 Task: Write the Username "Softage" Under New Employee in Process Payment.
Action: Mouse moved to (120, 19)
Screenshot: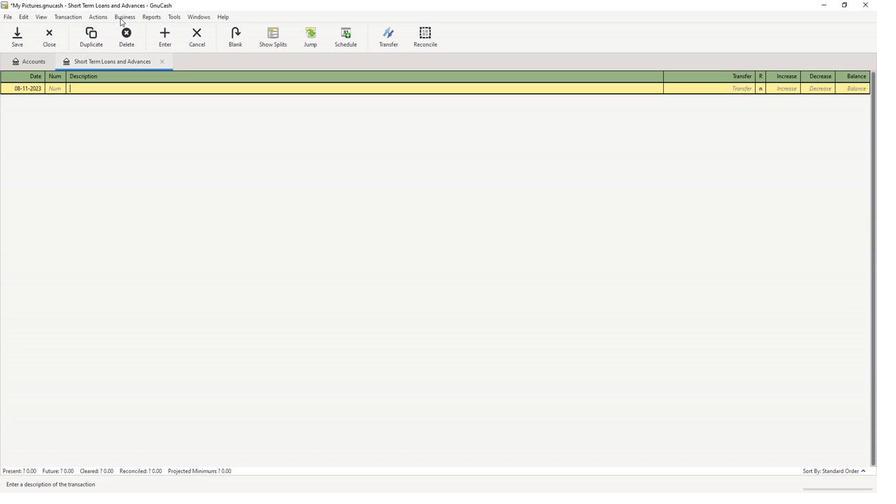 
Action: Mouse pressed left at (120, 19)
Screenshot: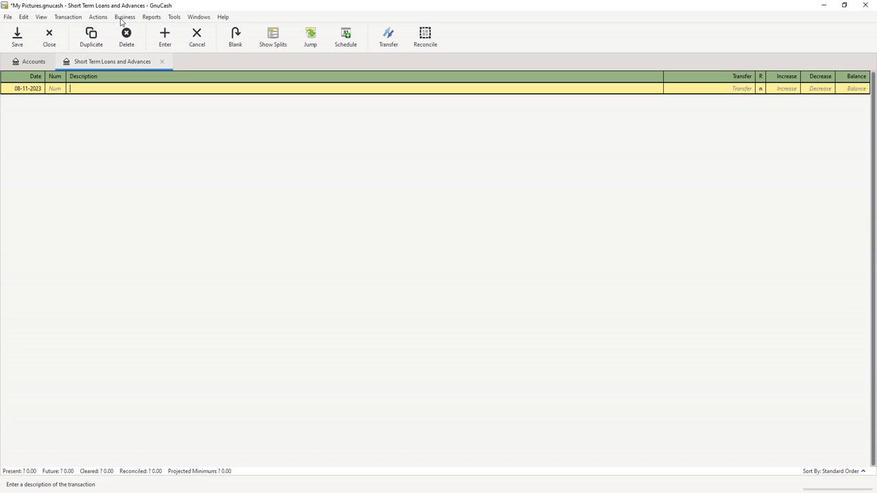
Action: Mouse moved to (132, 28)
Screenshot: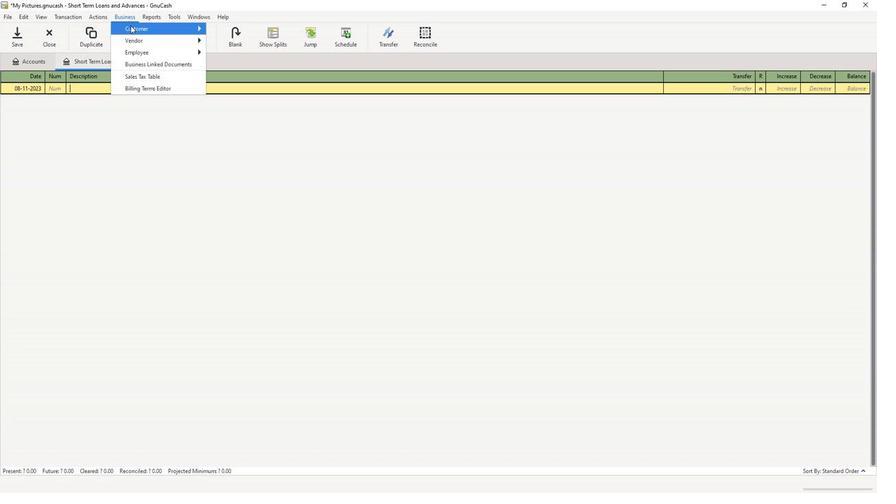 
Action: Mouse pressed left at (132, 28)
Screenshot: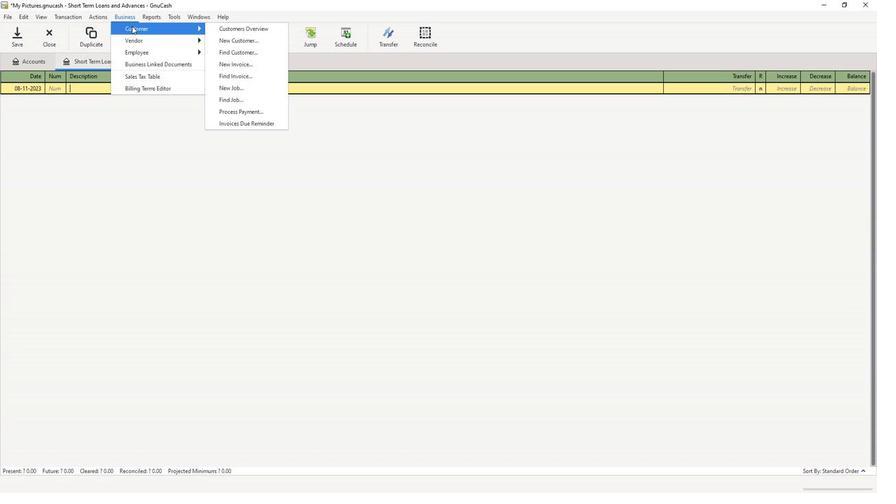 
Action: Mouse moved to (240, 114)
Screenshot: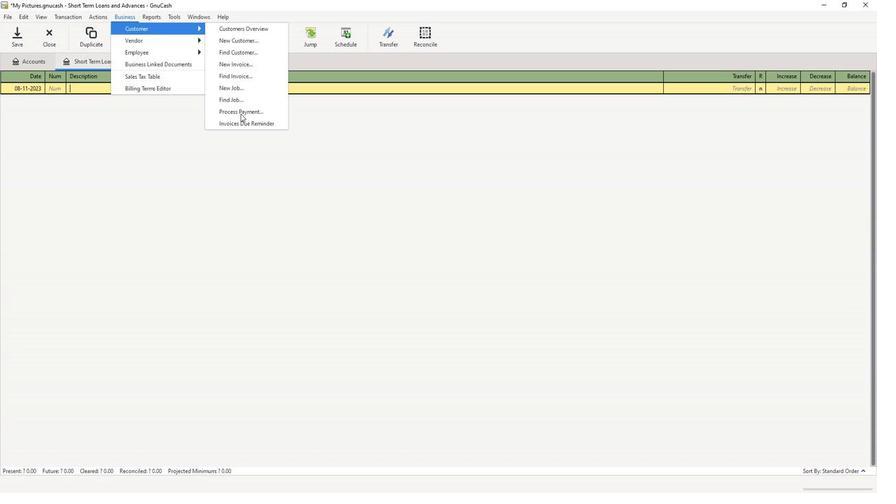 
Action: Mouse pressed left at (240, 114)
Screenshot: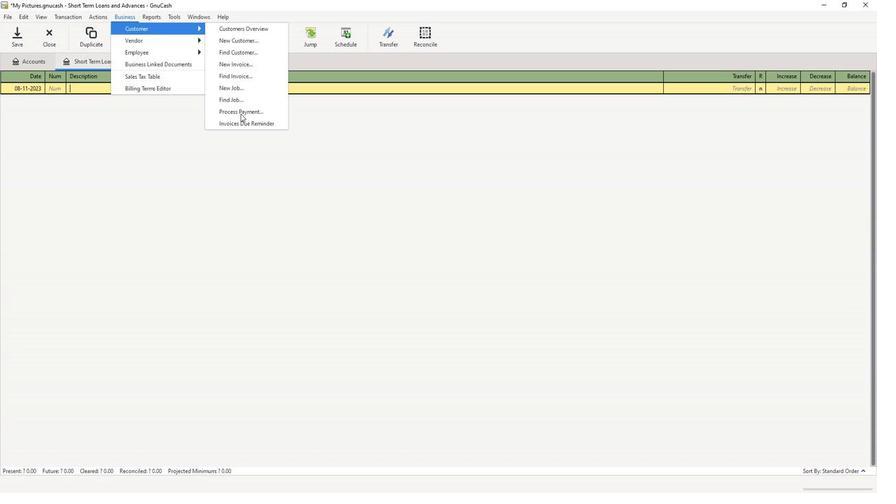 
Action: Mouse moved to (335, 150)
Screenshot: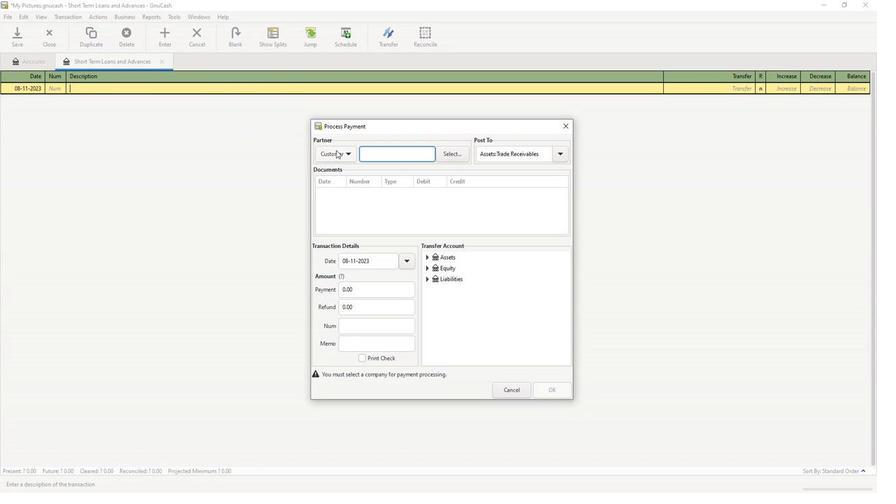 
Action: Mouse pressed left at (335, 150)
Screenshot: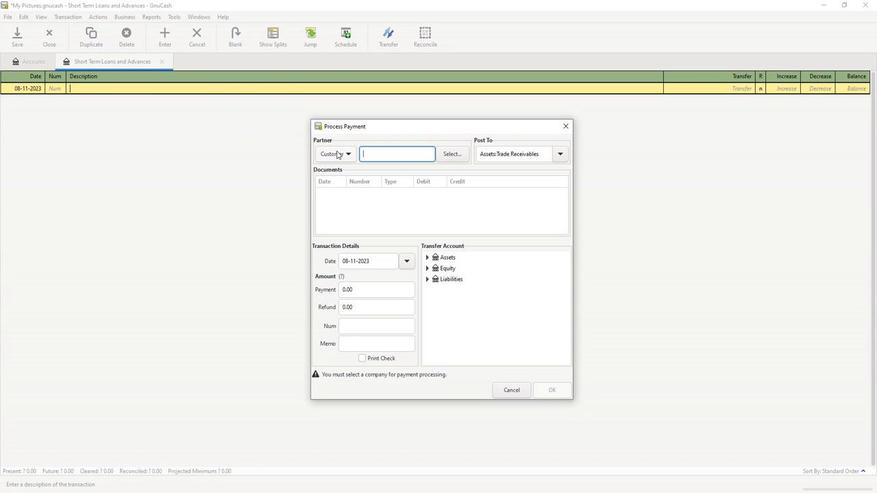 
Action: Mouse moved to (337, 183)
Screenshot: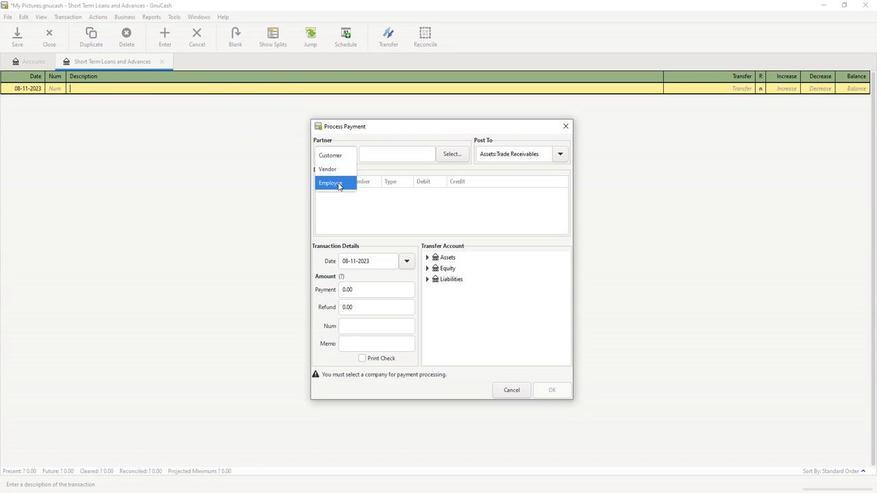 
Action: Mouse pressed left at (337, 183)
Screenshot: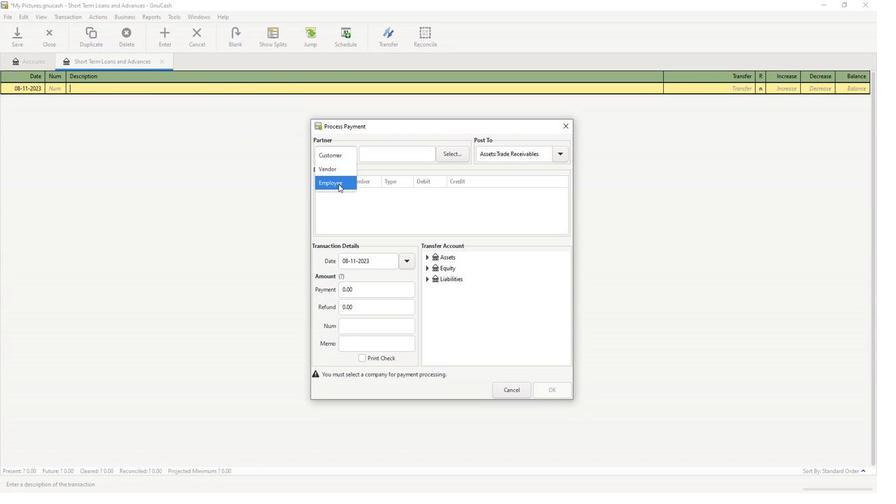 
Action: Mouse moved to (452, 158)
Screenshot: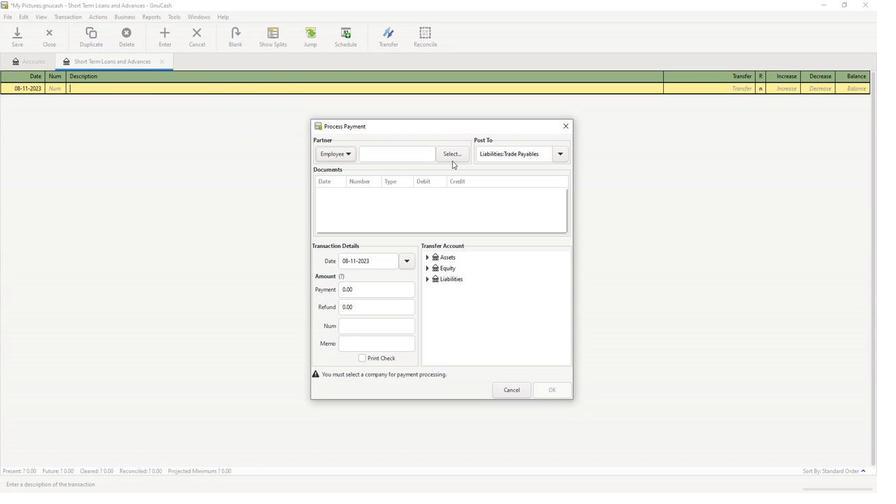 
Action: Mouse pressed left at (452, 158)
Screenshot: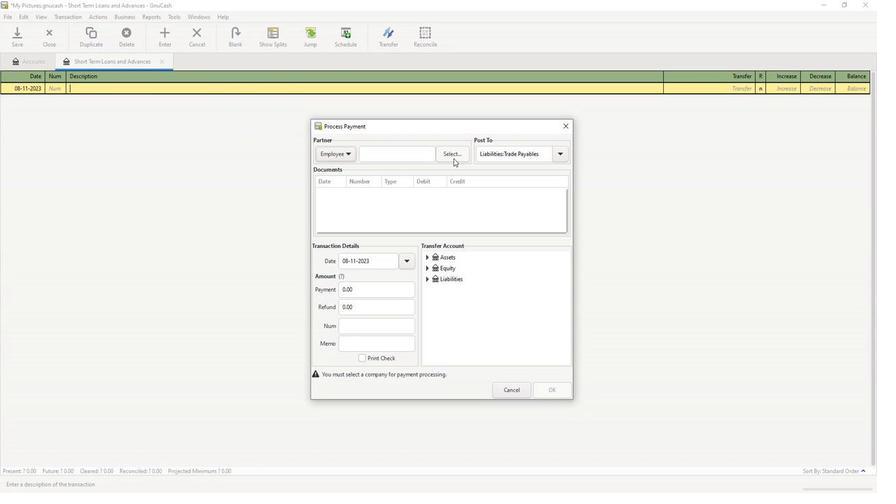 
Action: Mouse moved to (472, 335)
Screenshot: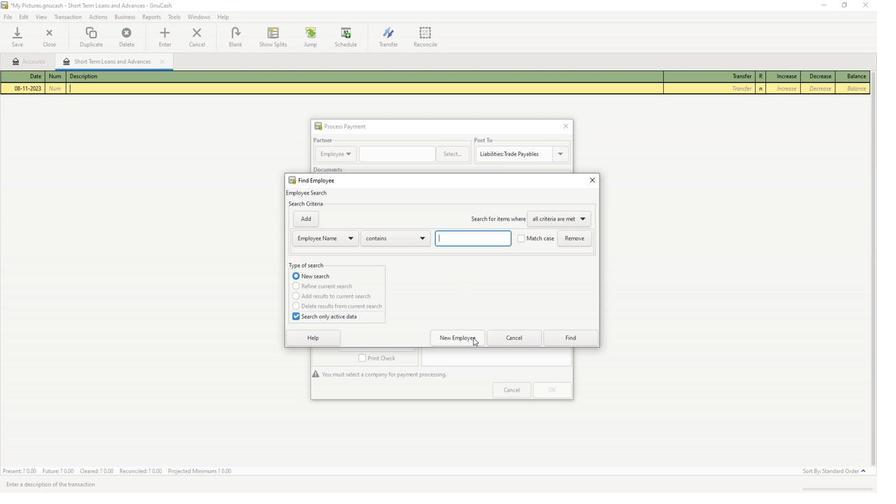 
Action: Mouse pressed left at (472, 335)
Screenshot: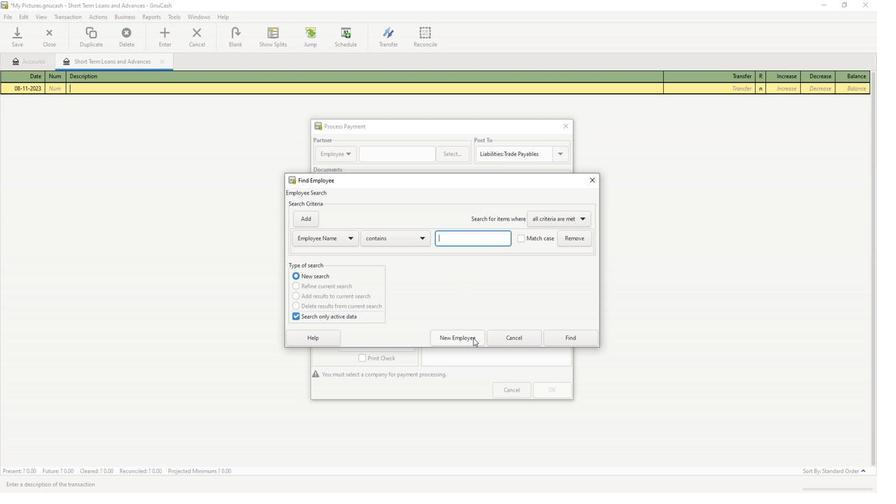 
Action: Mouse moved to (445, 194)
Screenshot: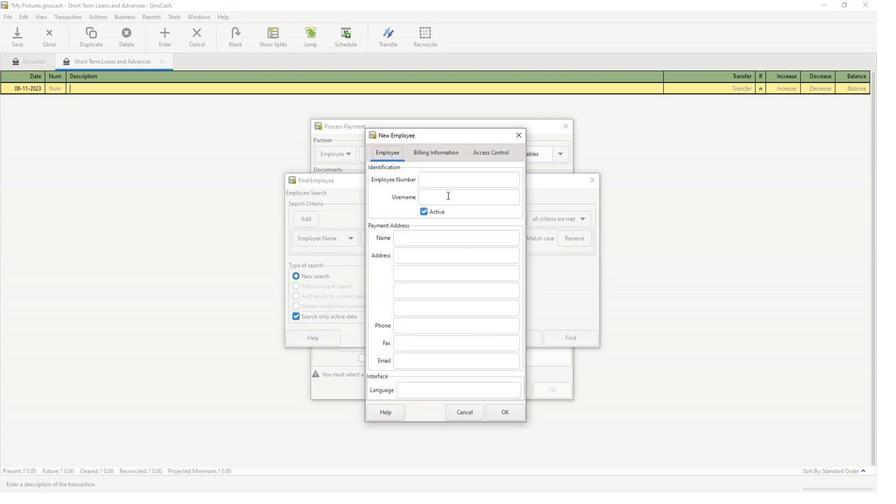 
Action: Mouse pressed left at (445, 194)
Screenshot: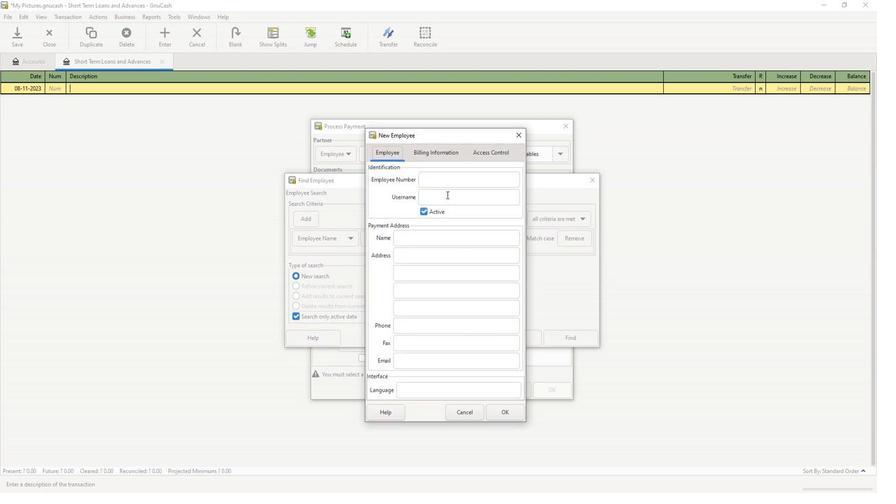 
Action: Mouse moved to (445, 194)
Screenshot: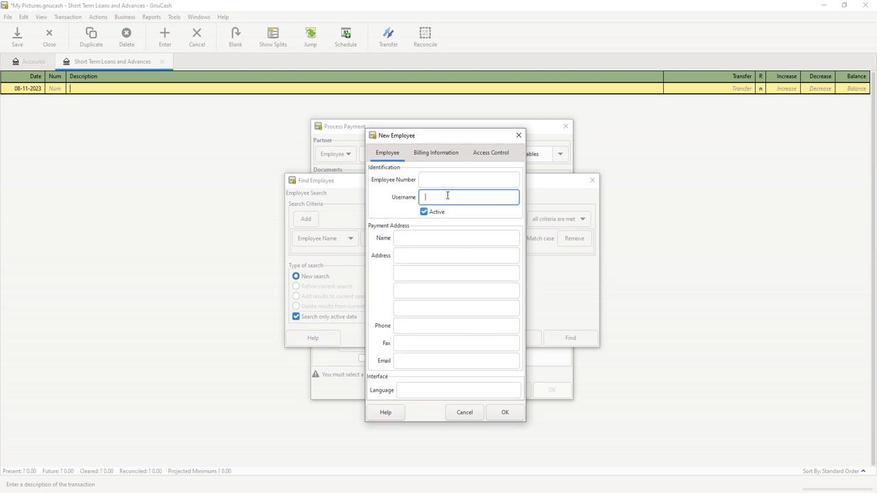 
Action: Key pressed softage
Screenshot: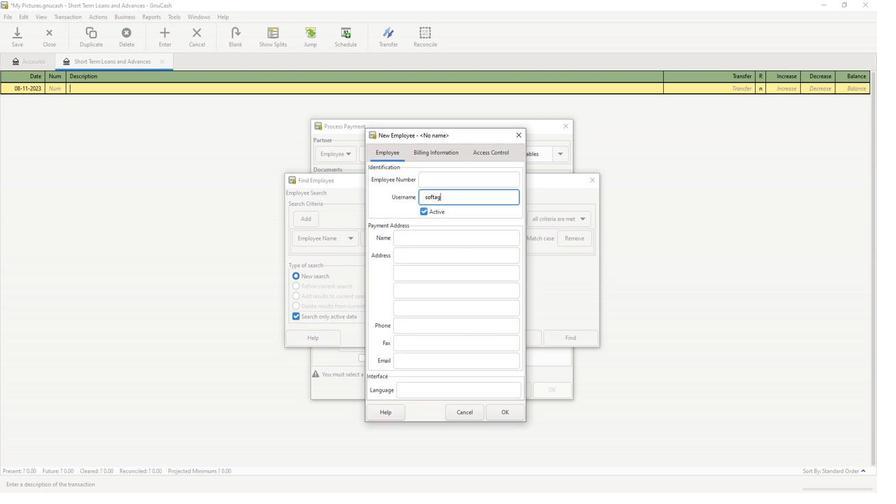 
Action: Mouse moved to (502, 408)
Screenshot: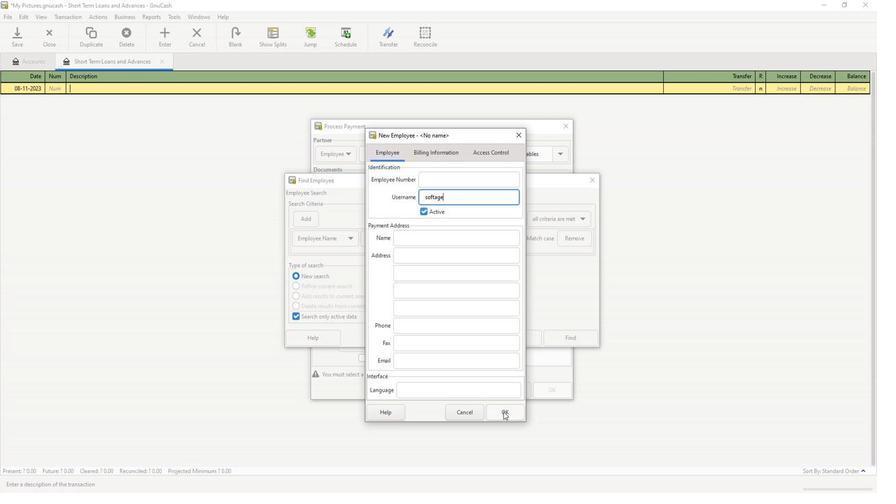 
